 Task: Move the task Integrate a new online platform for online pet care services to the section To-Do in the project CoreLine and sort the tasks in the project by Last modified on
Action: Mouse moved to (102, 383)
Screenshot: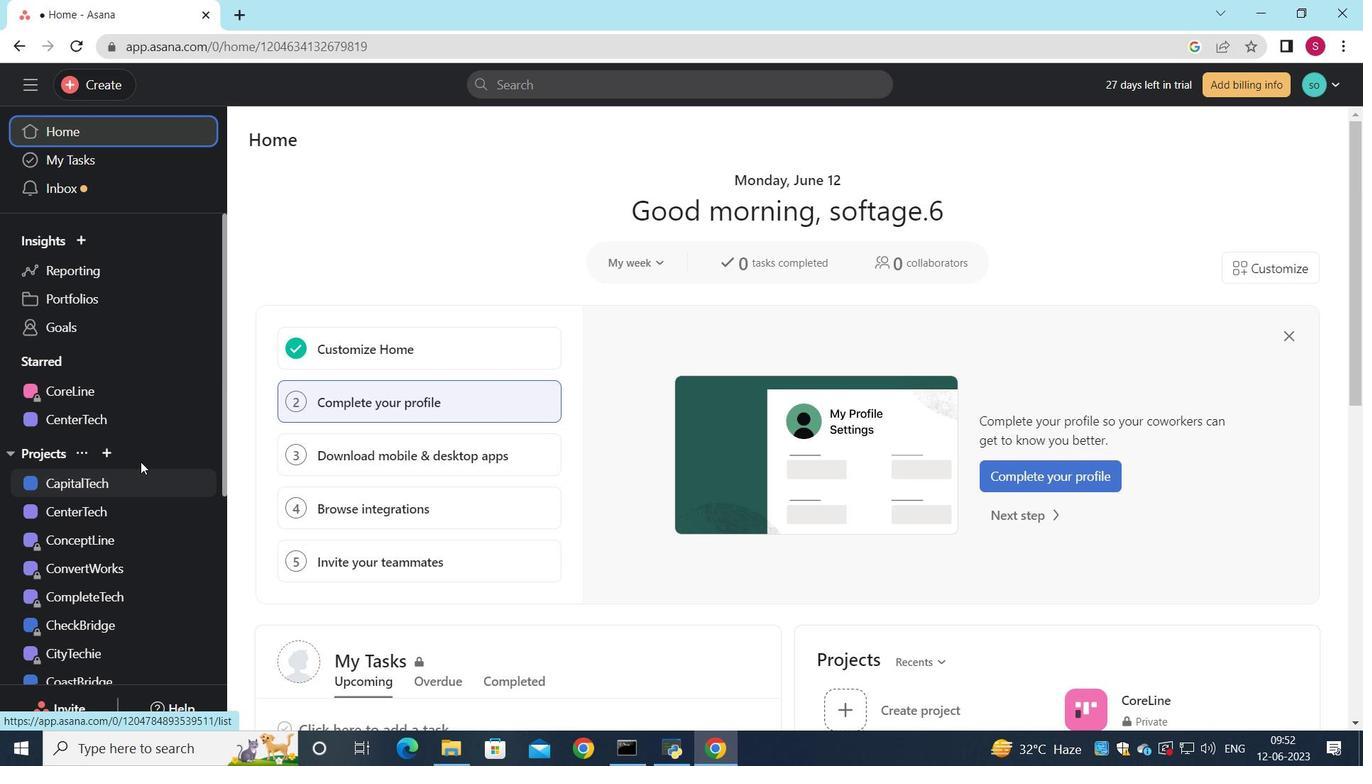 
Action: Mouse pressed left at (102, 383)
Screenshot: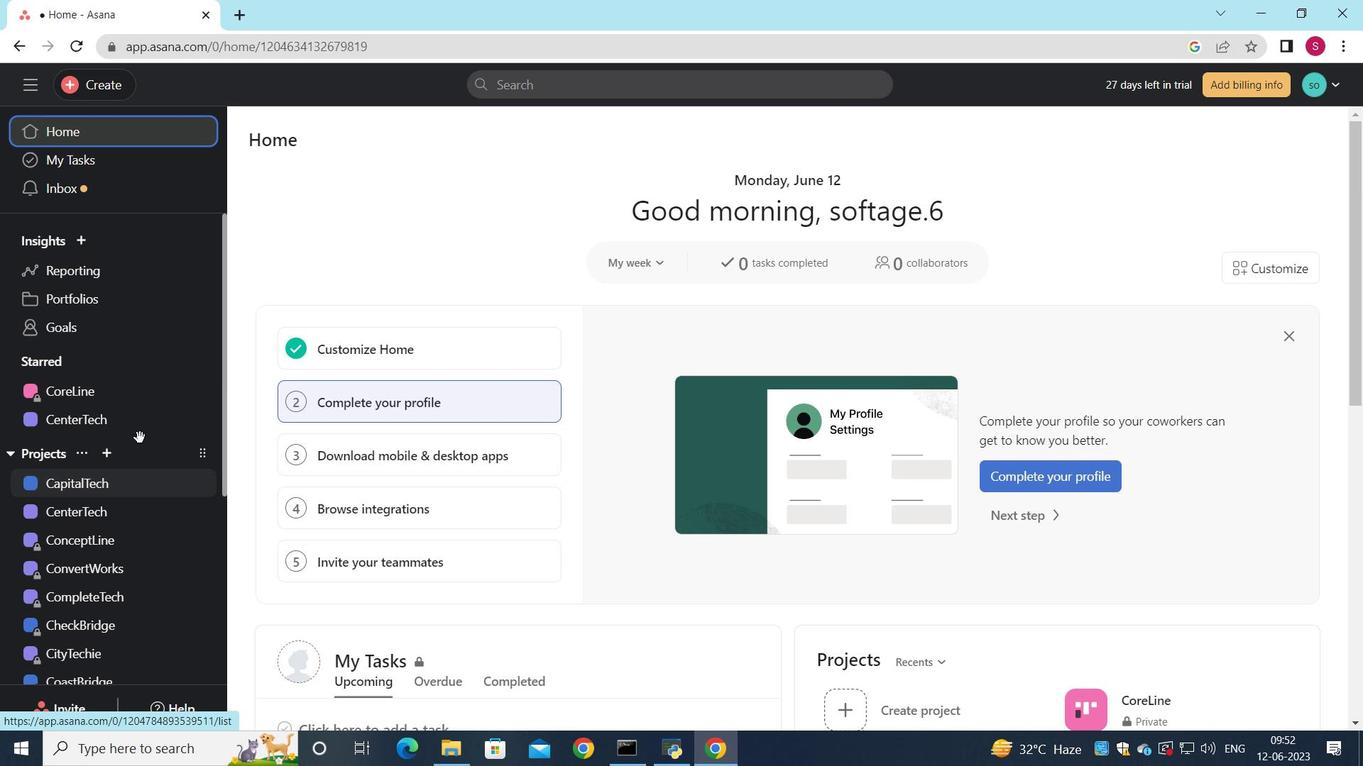 
Action: Mouse moved to (411, 492)
Screenshot: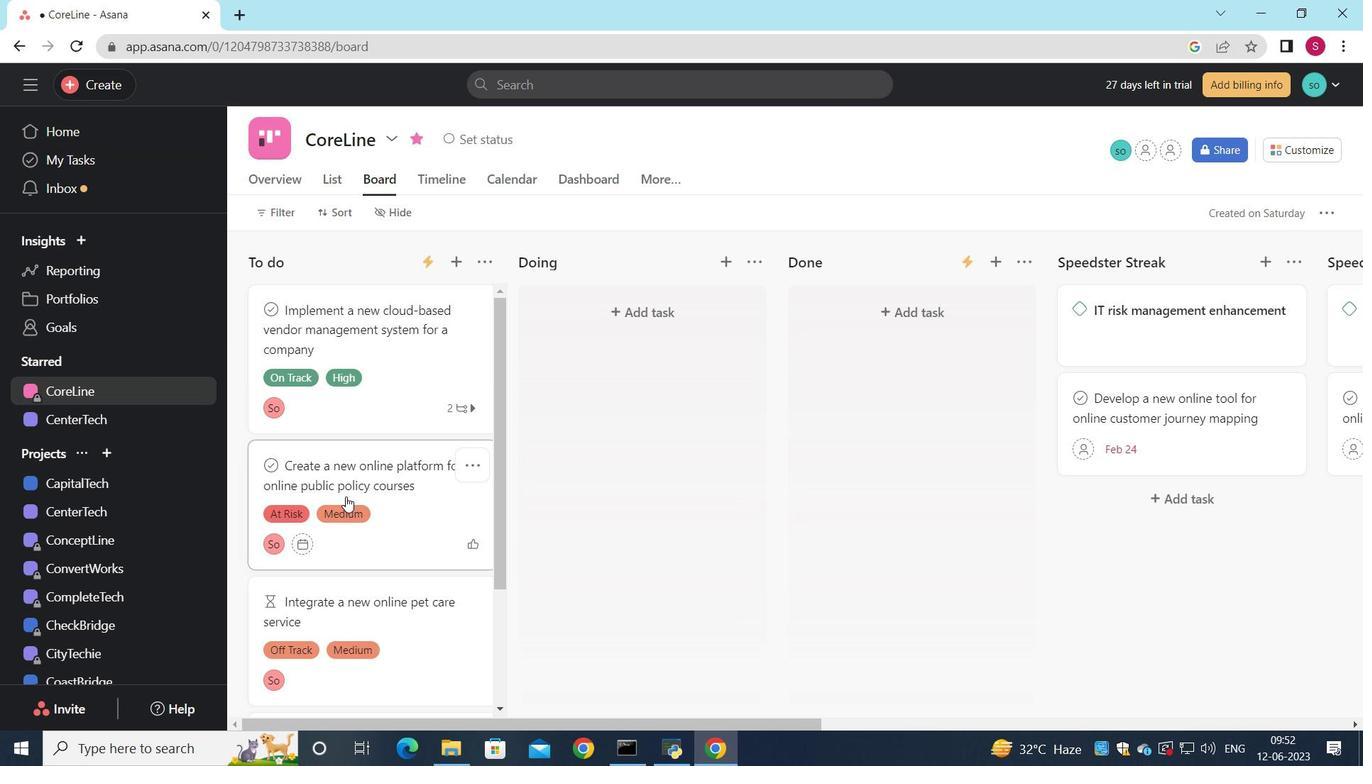 
Action: Mouse scrolled (411, 491) with delta (0, 0)
Screenshot: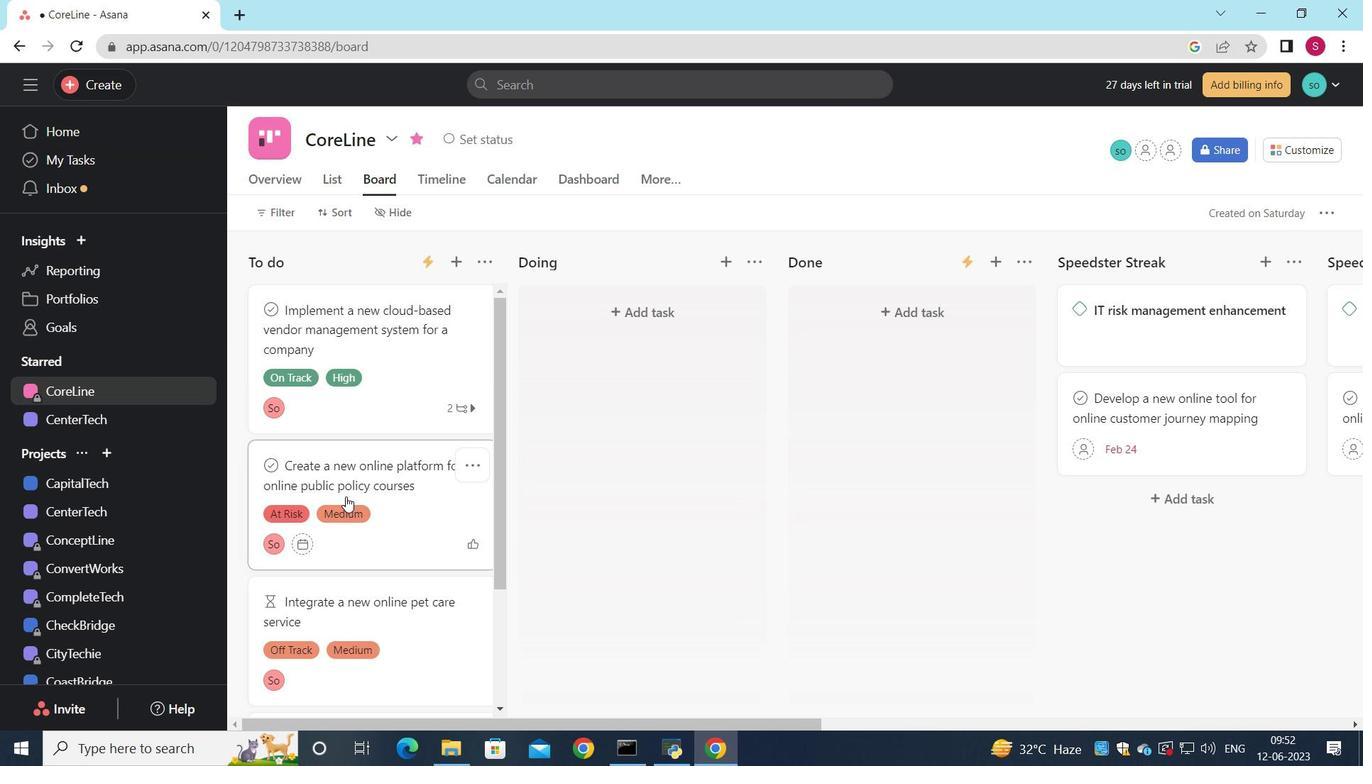 
Action: Mouse scrolled (411, 491) with delta (0, 0)
Screenshot: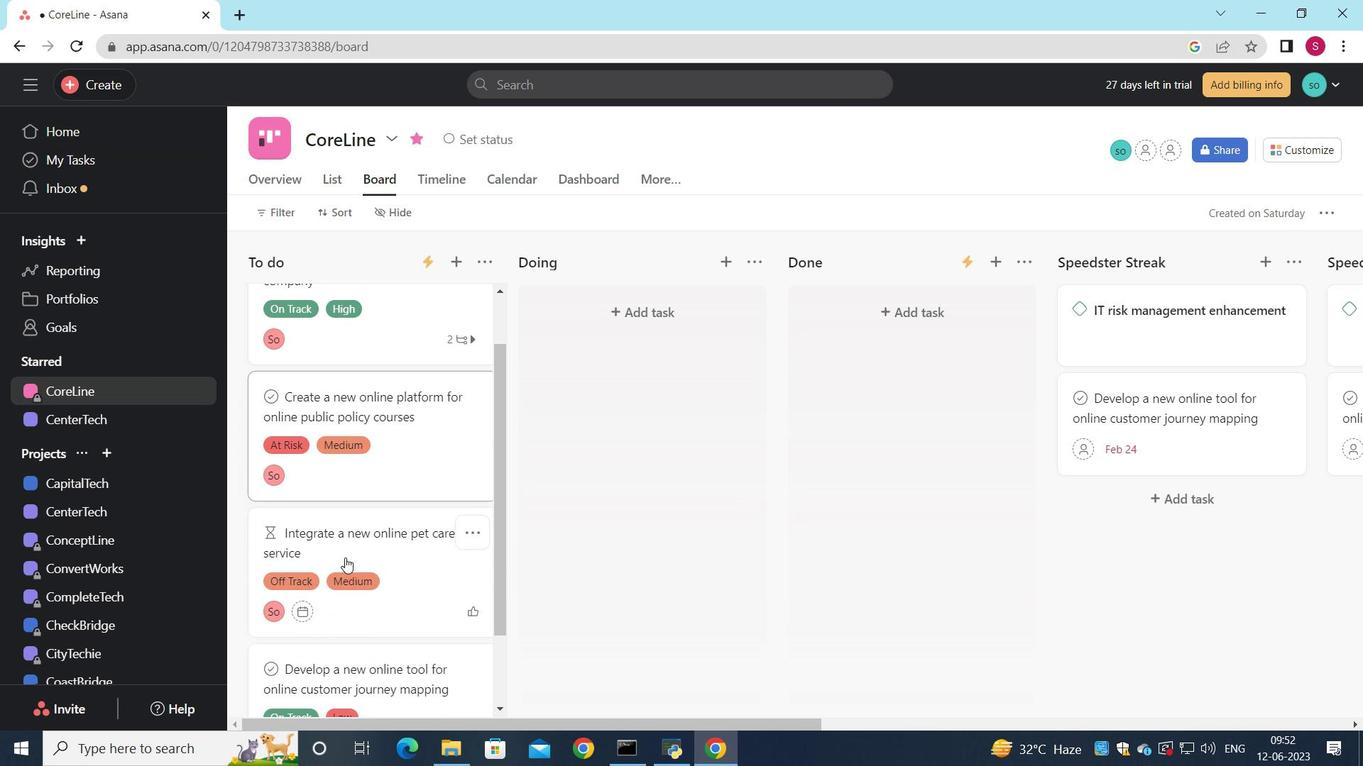 
Action: Mouse moved to (470, 431)
Screenshot: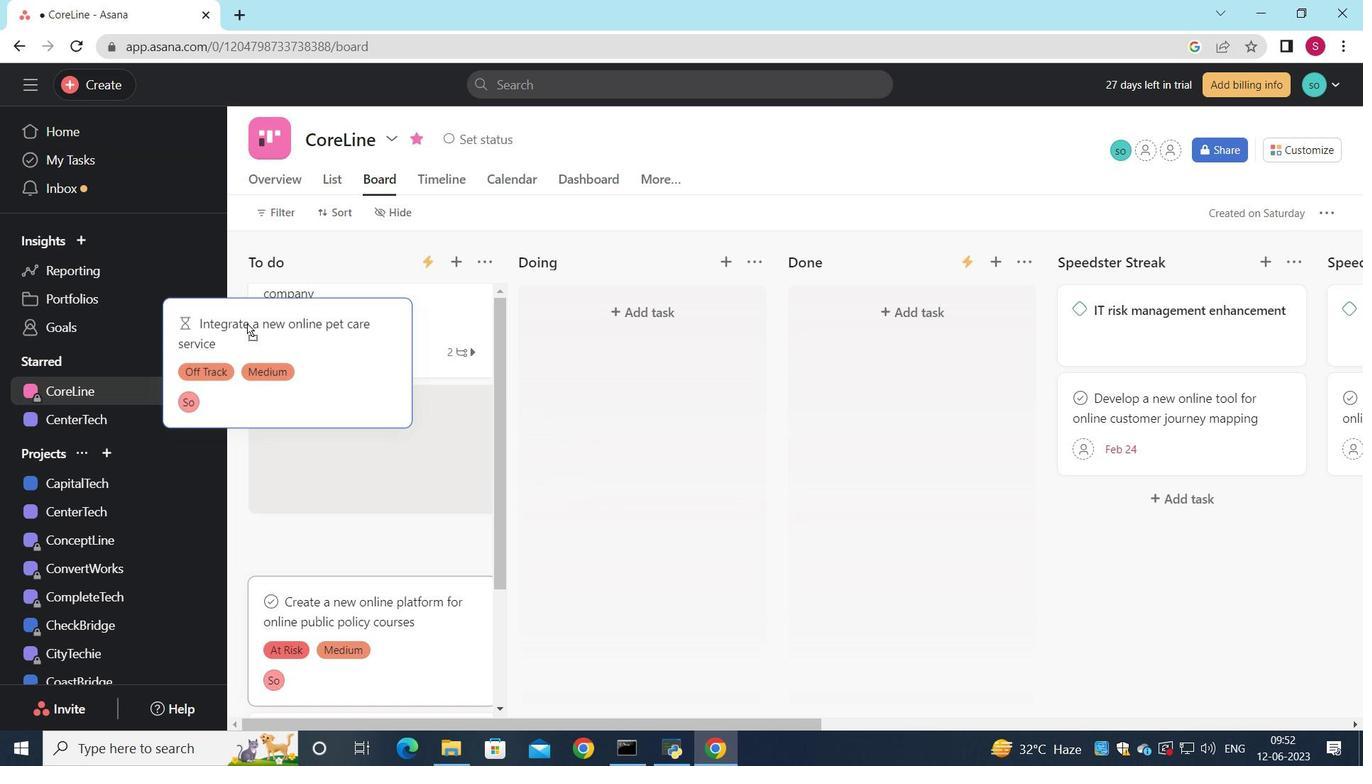 
Action: Mouse pressed left at (470, 431)
Screenshot: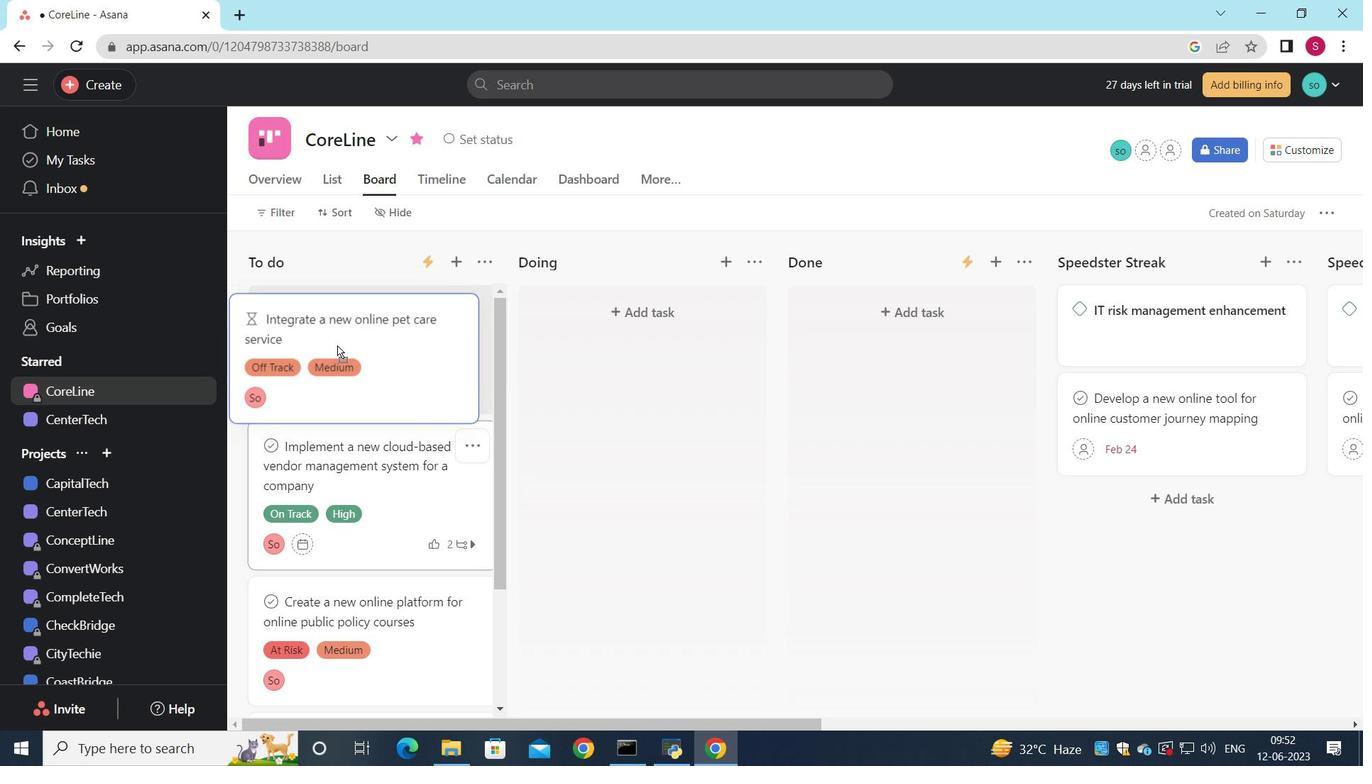 
Action: Mouse moved to (420, 481)
Screenshot: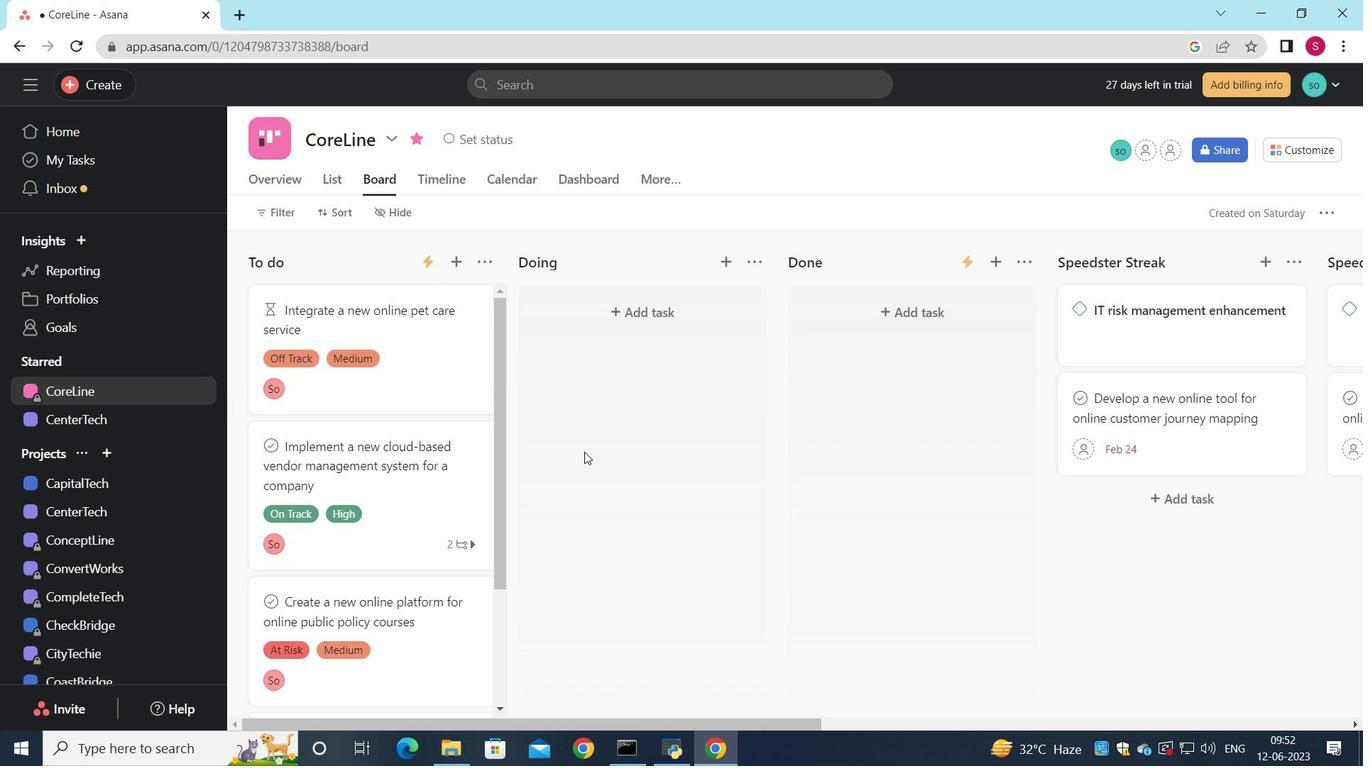 
Action: Mouse pressed left at (420, 481)
Screenshot: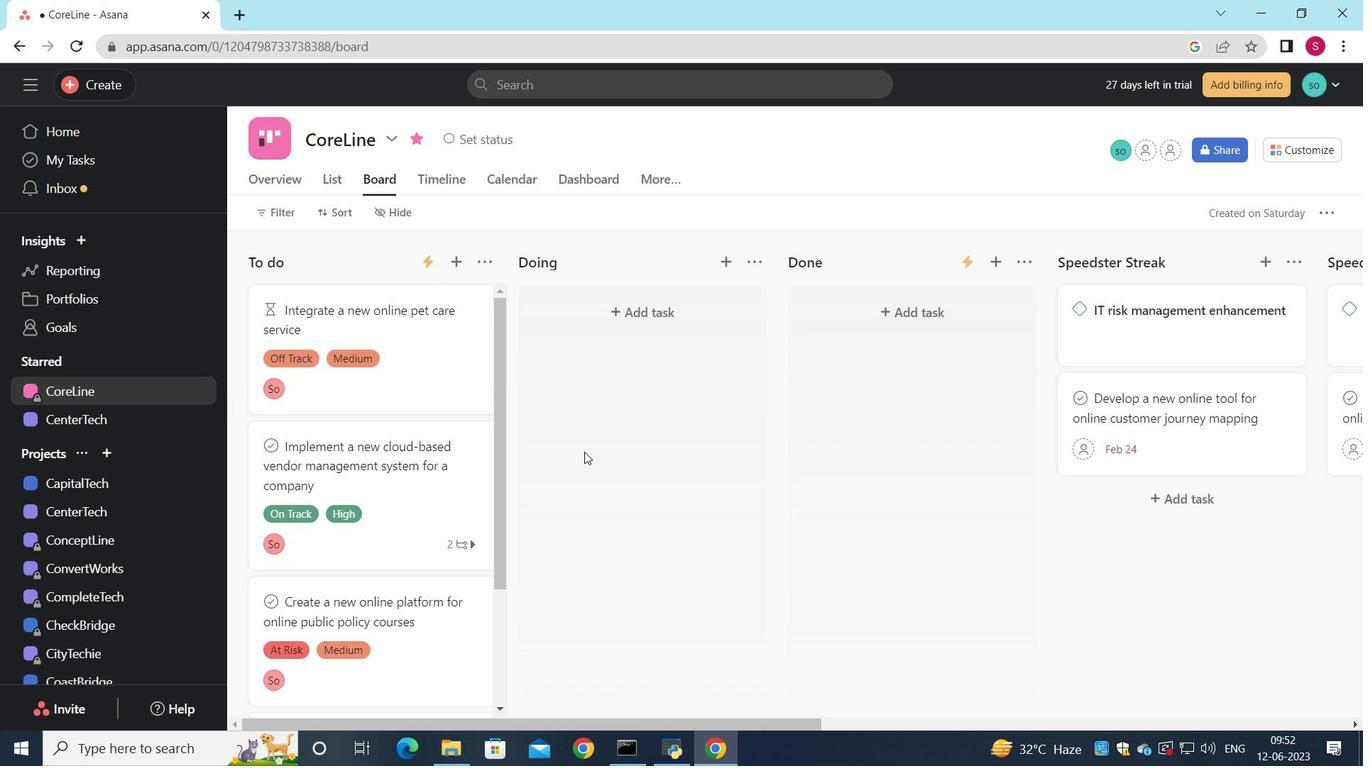 
Action: Mouse moved to (597, 529)
Screenshot: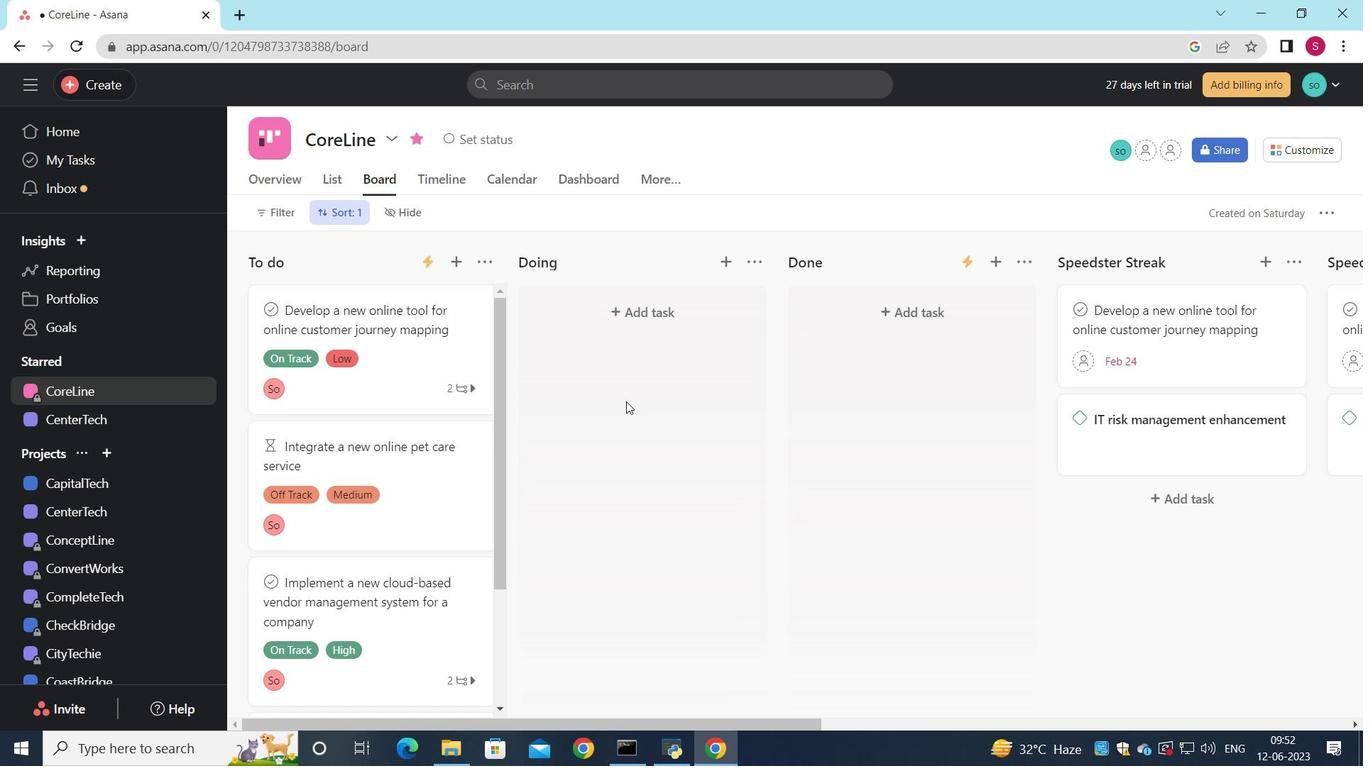 
Action: Mouse pressed left at (597, 529)
Screenshot: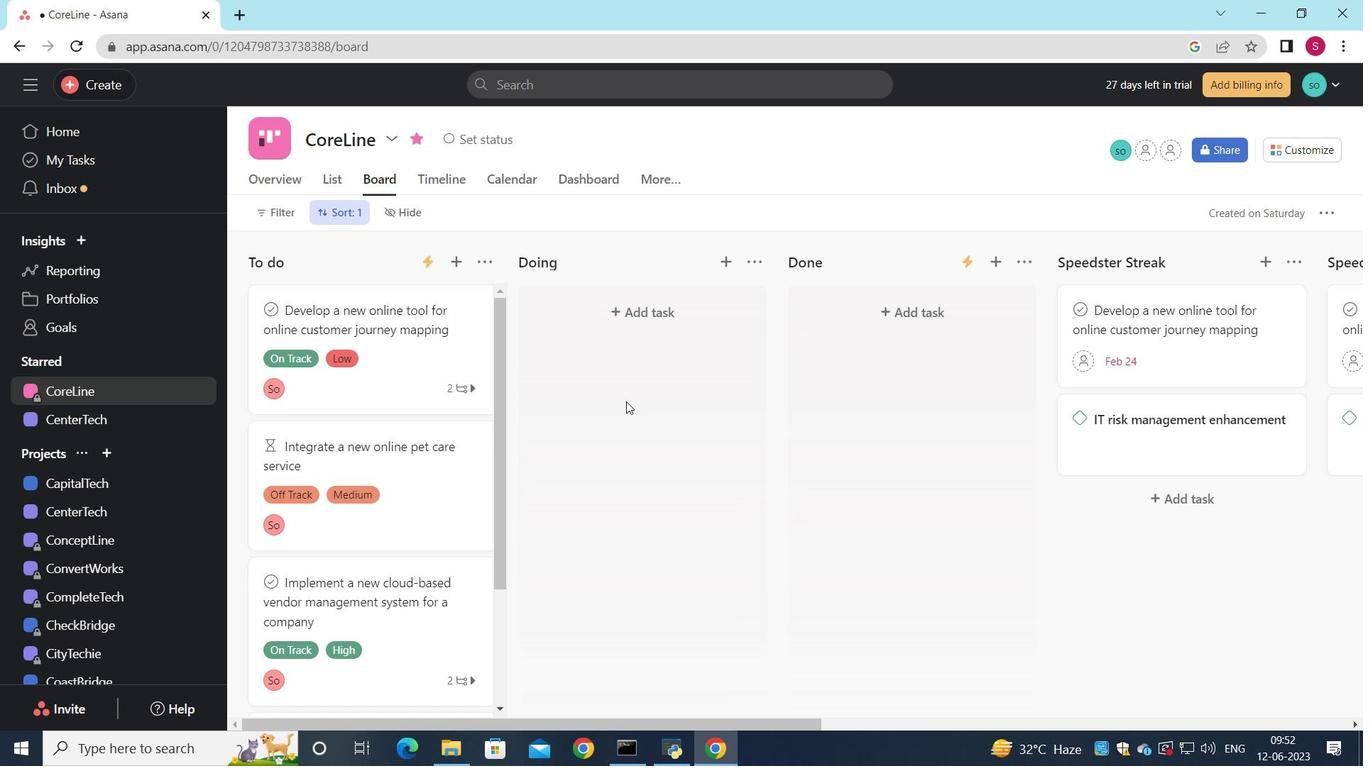 
Action: Mouse moved to (145, 386)
Screenshot: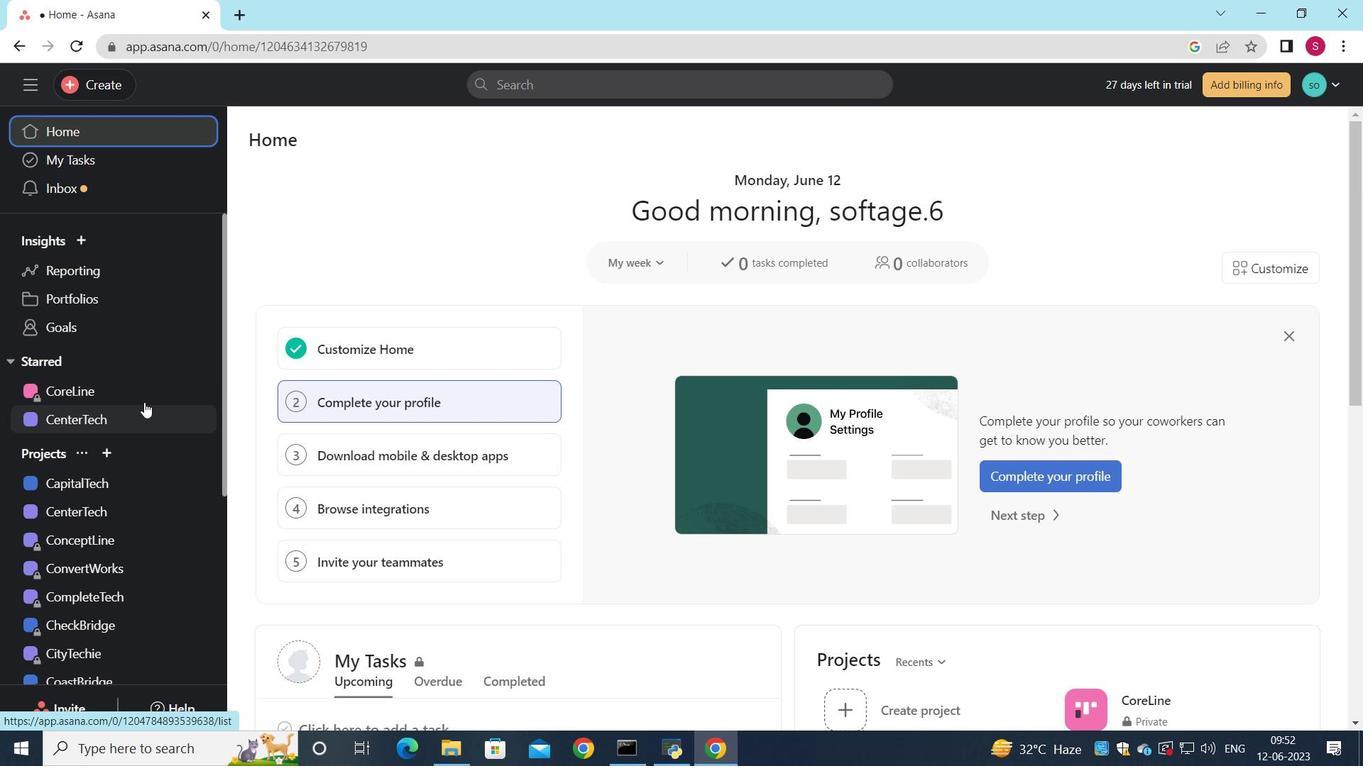 
Action: Mouse pressed left at (145, 386)
Screenshot: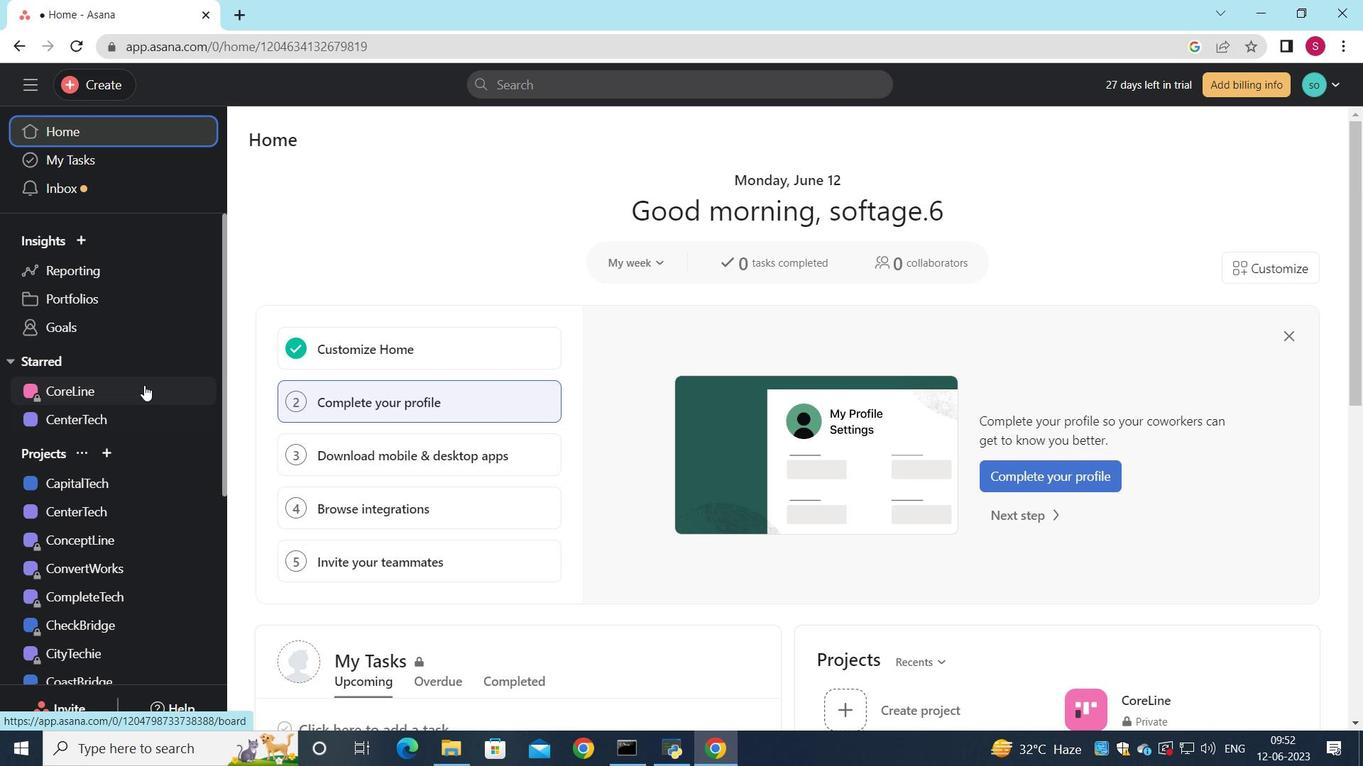 
Action: Mouse moved to (347, 497)
Screenshot: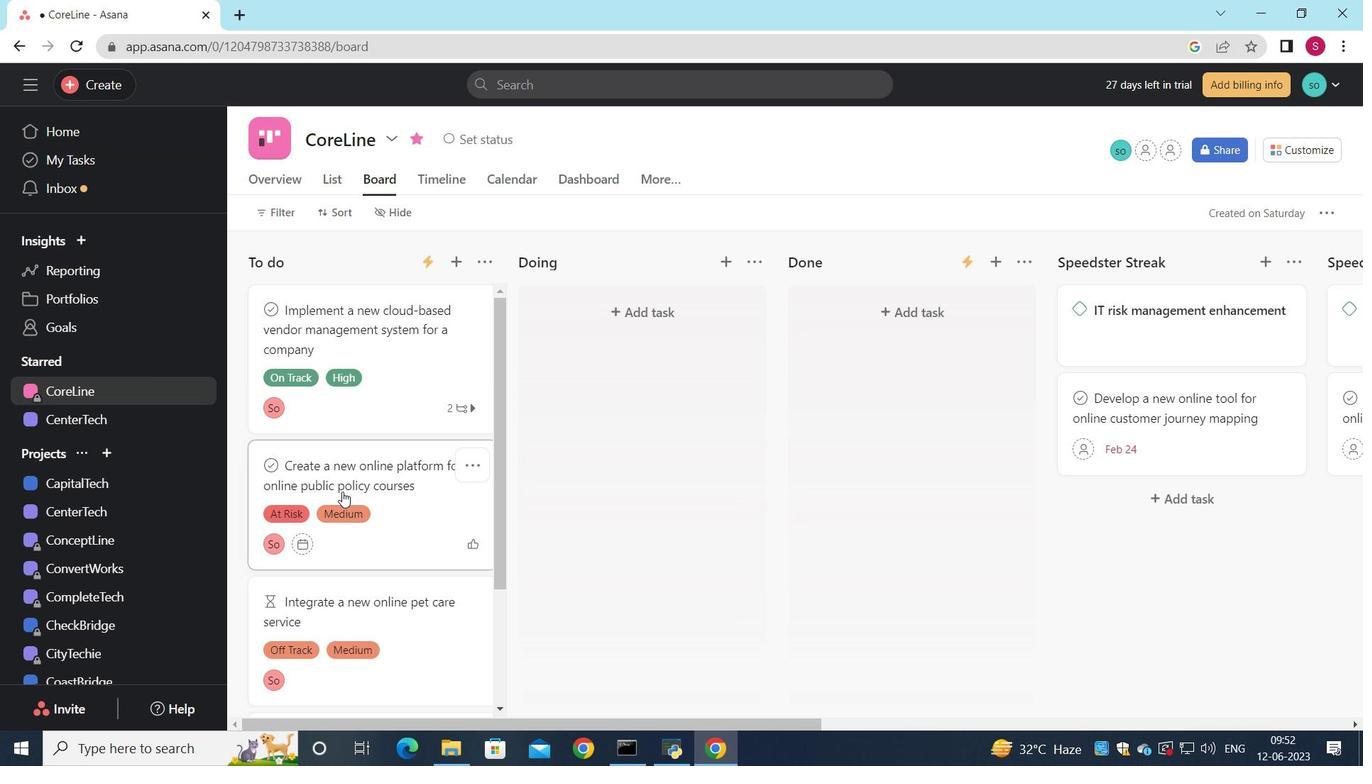 
Action: Mouse scrolled (343, 492) with delta (0, 0)
Screenshot: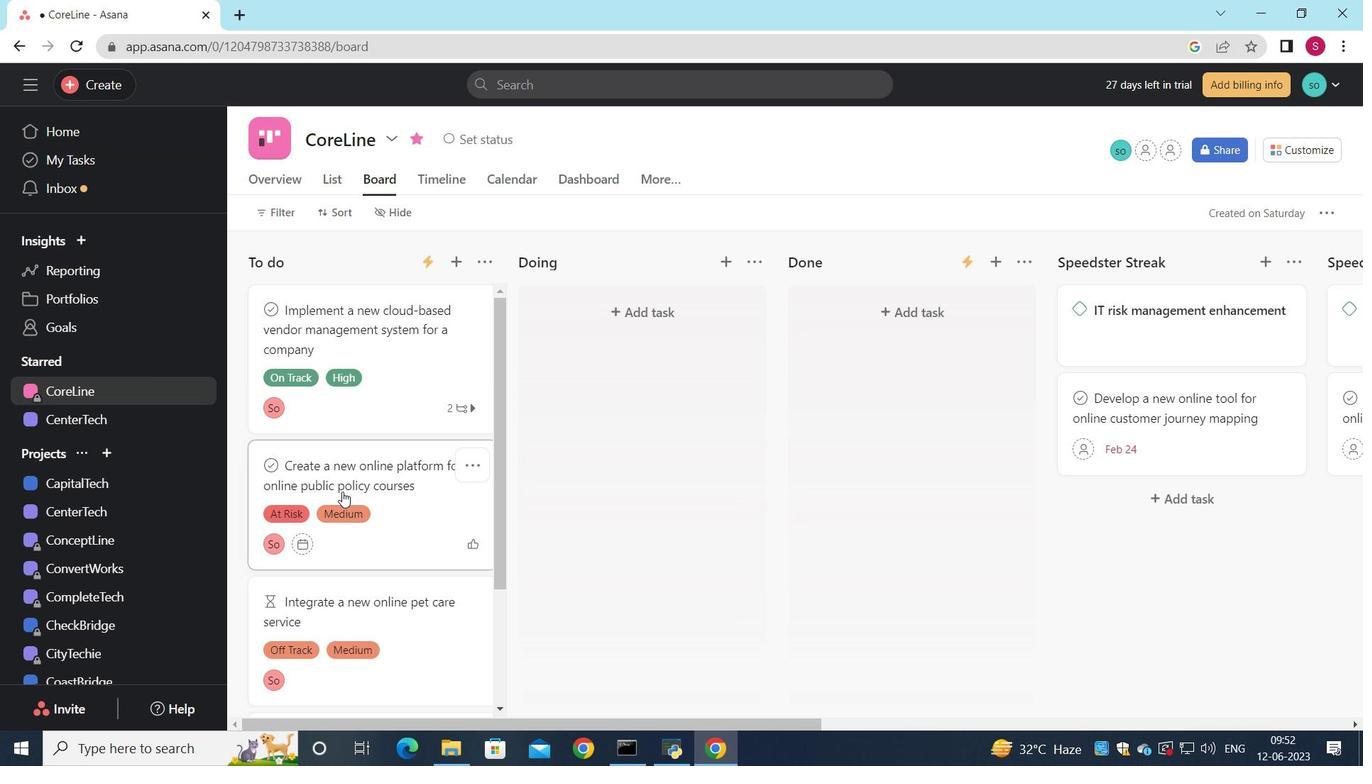 
Action: Mouse moved to (352, 541)
Screenshot: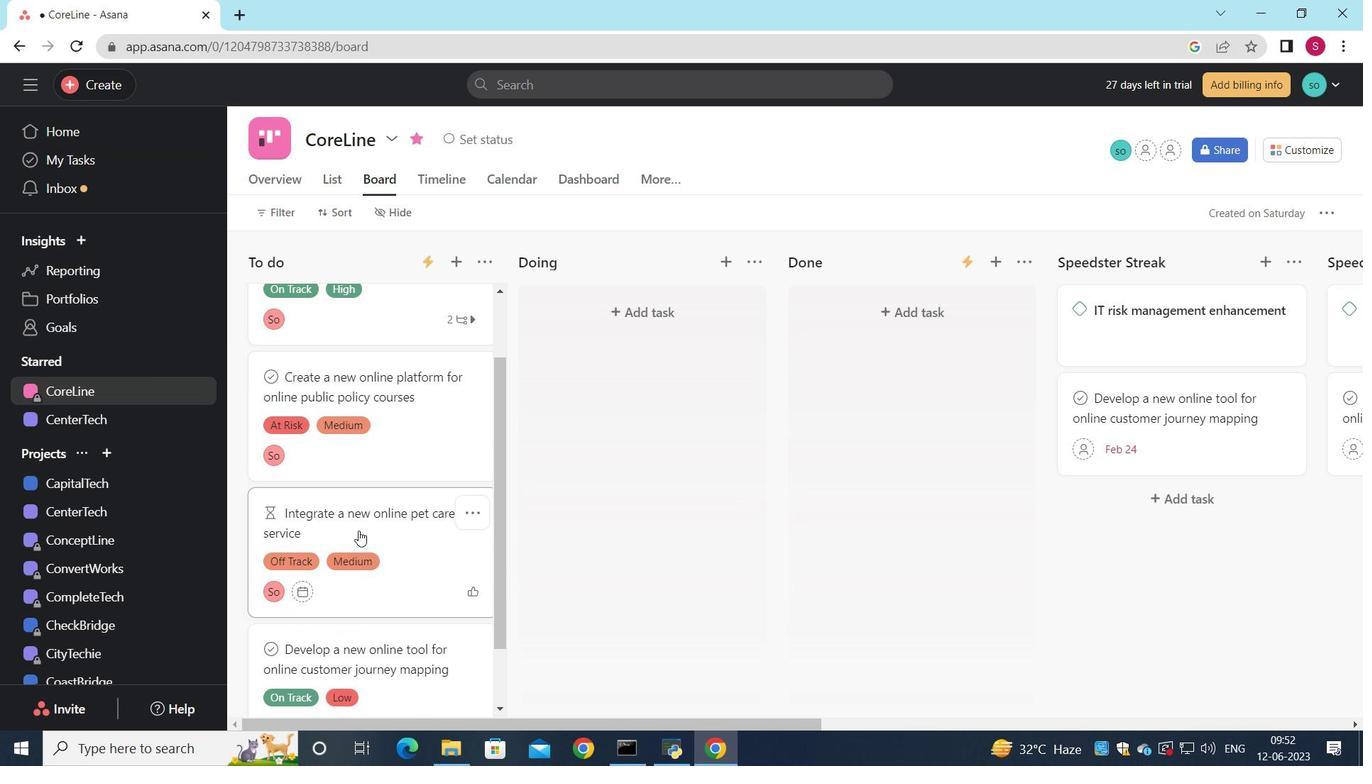 
Action: Mouse pressed left at (352, 541)
Screenshot: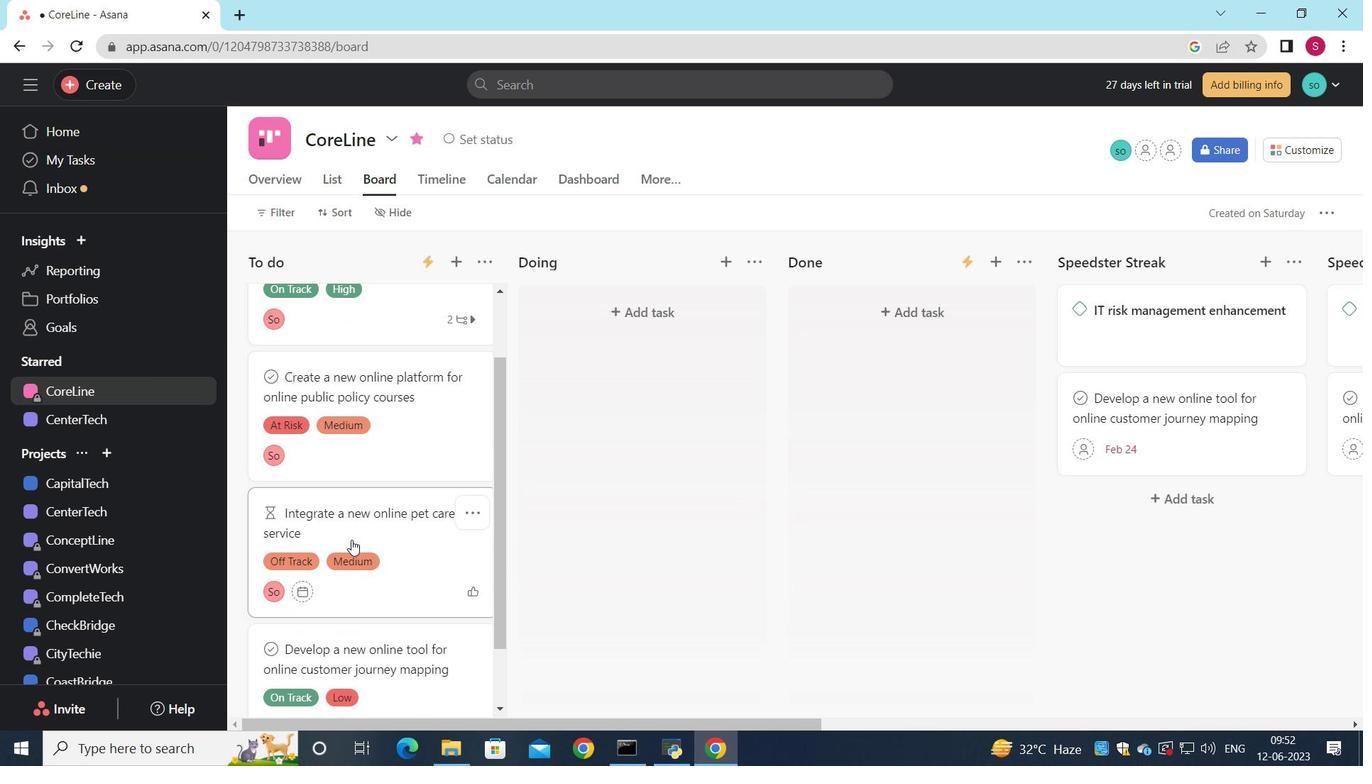 
Action: Mouse moved to (340, 213)
Screenshot: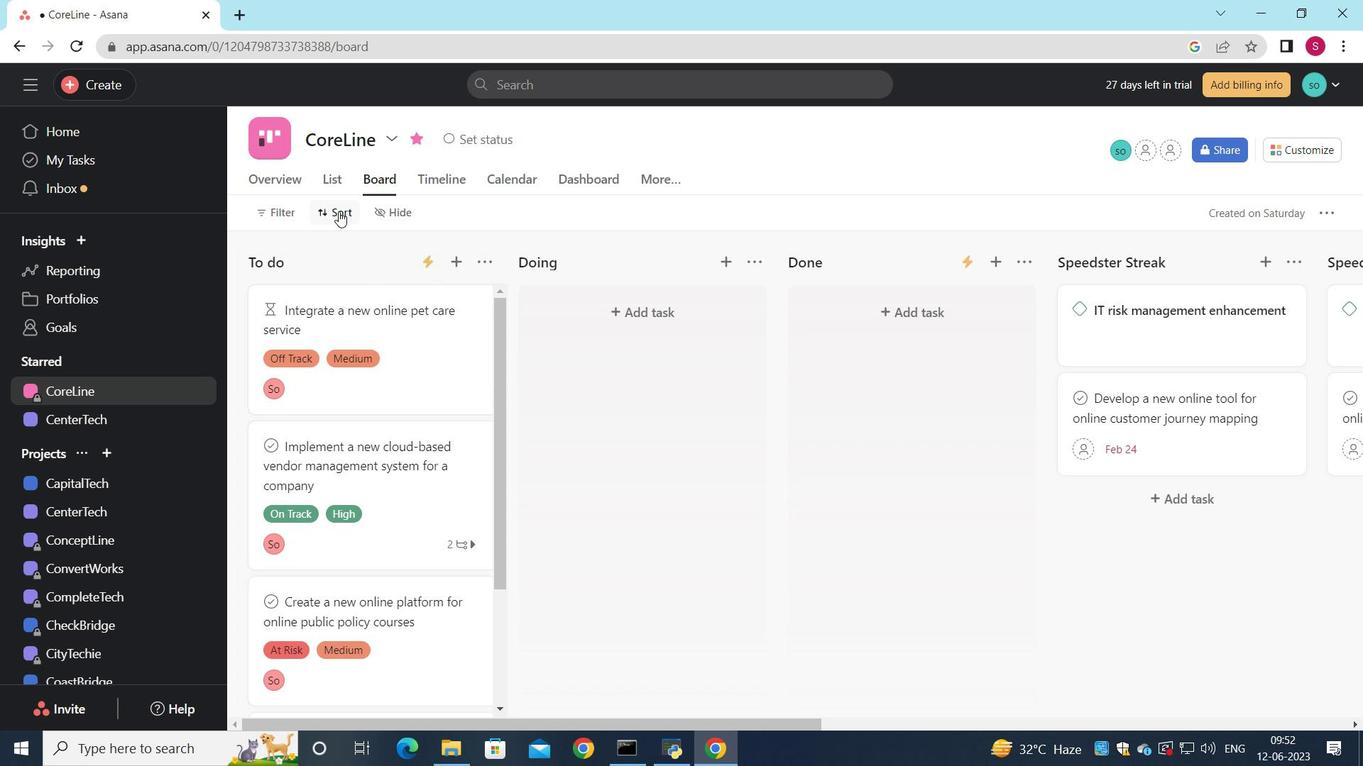 
Action: Mouse pressed left at (340, 213)
Screenshot: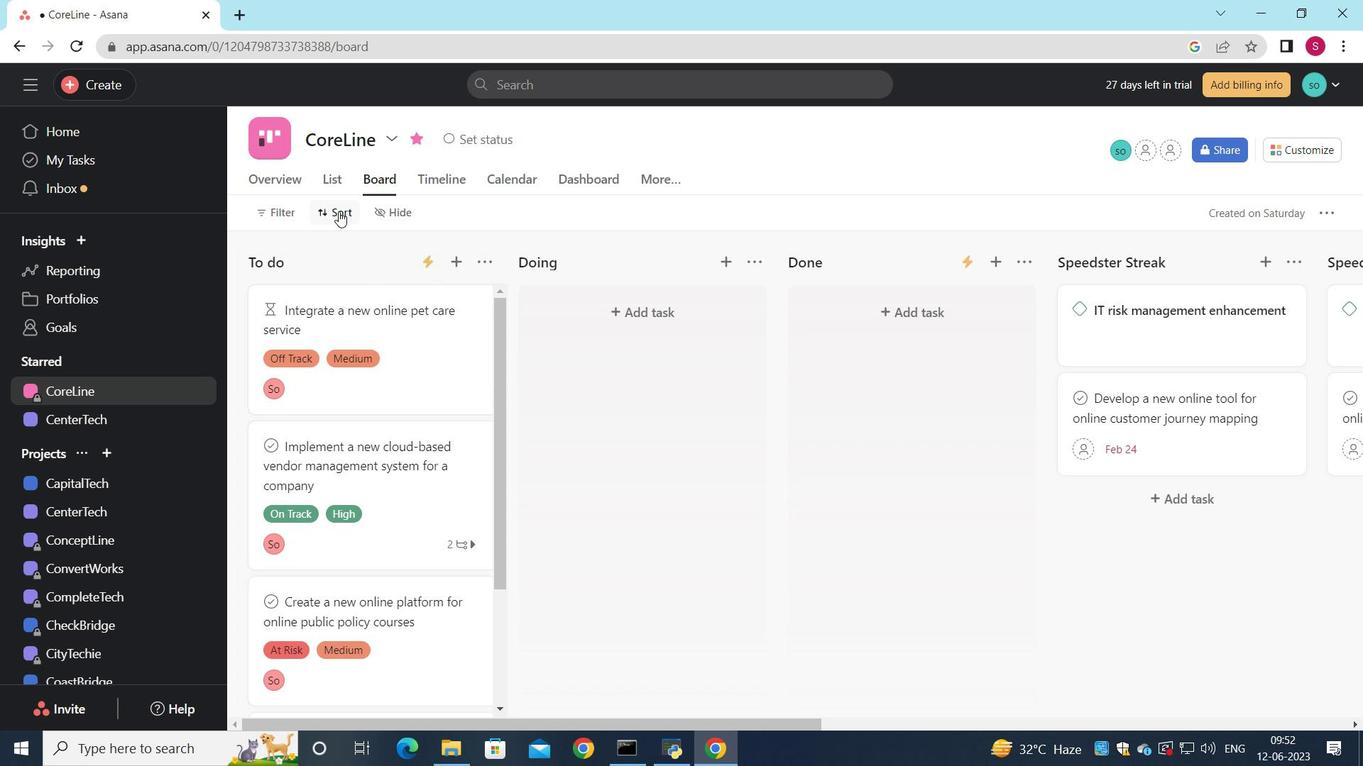 
Action: Mouse moved to (399, 458)
Screenshot: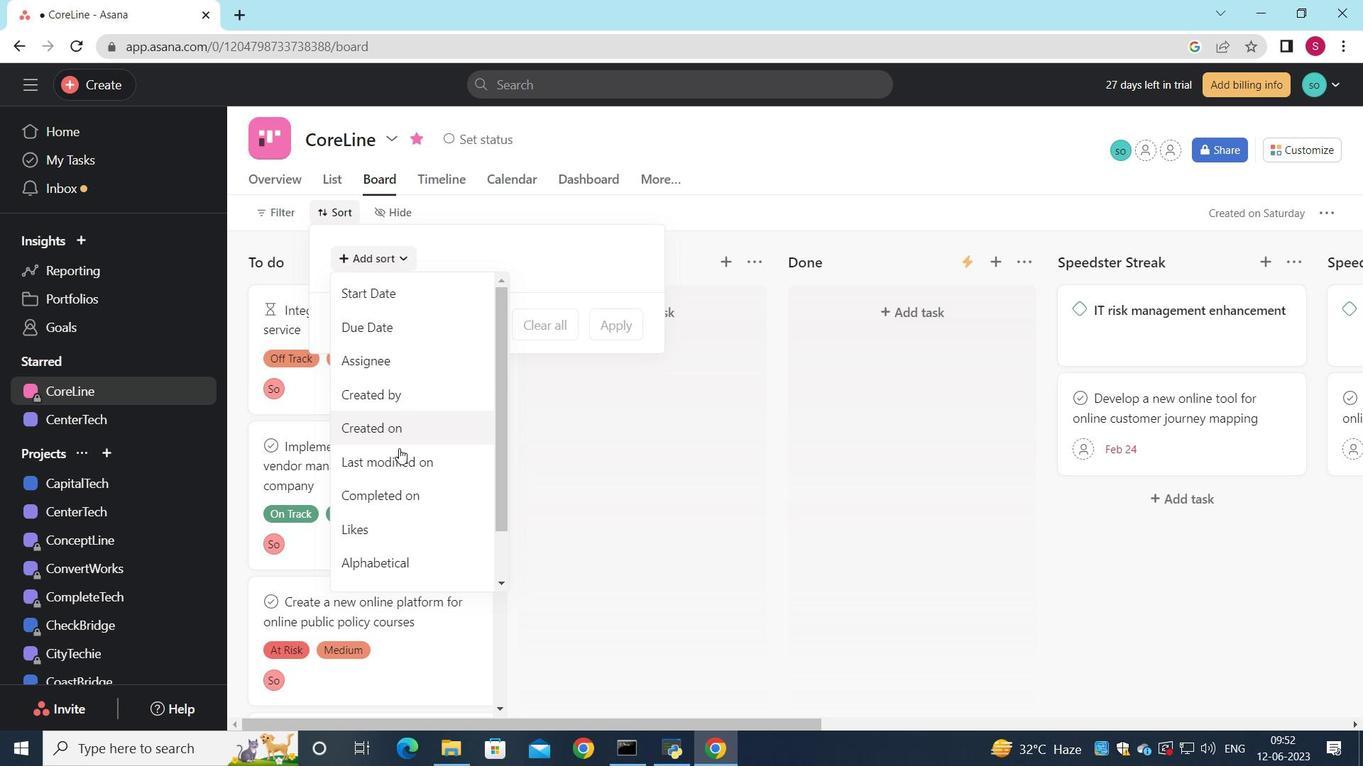 
Action: Mouse pressed left at (399, 458)
Screenshot: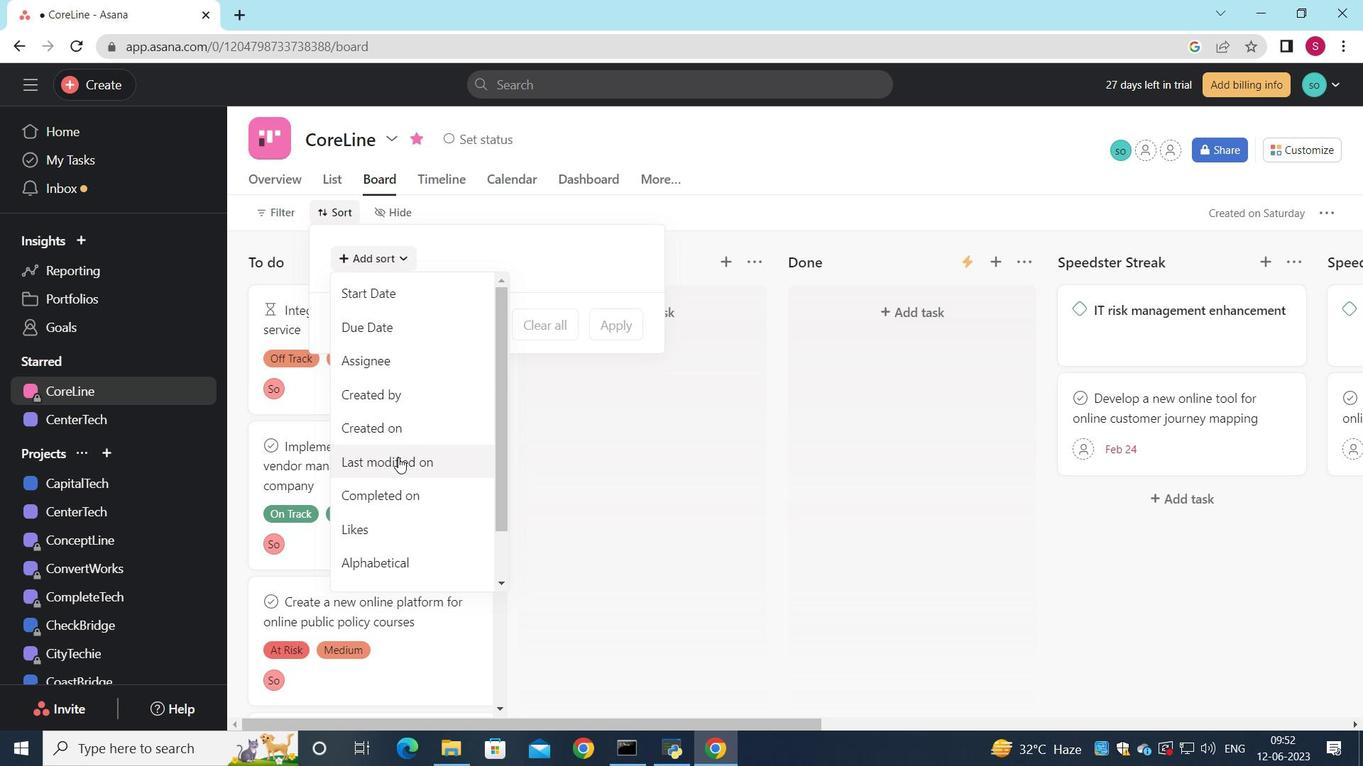 
Action: Mouse moved to (627, 402)
Screenshot: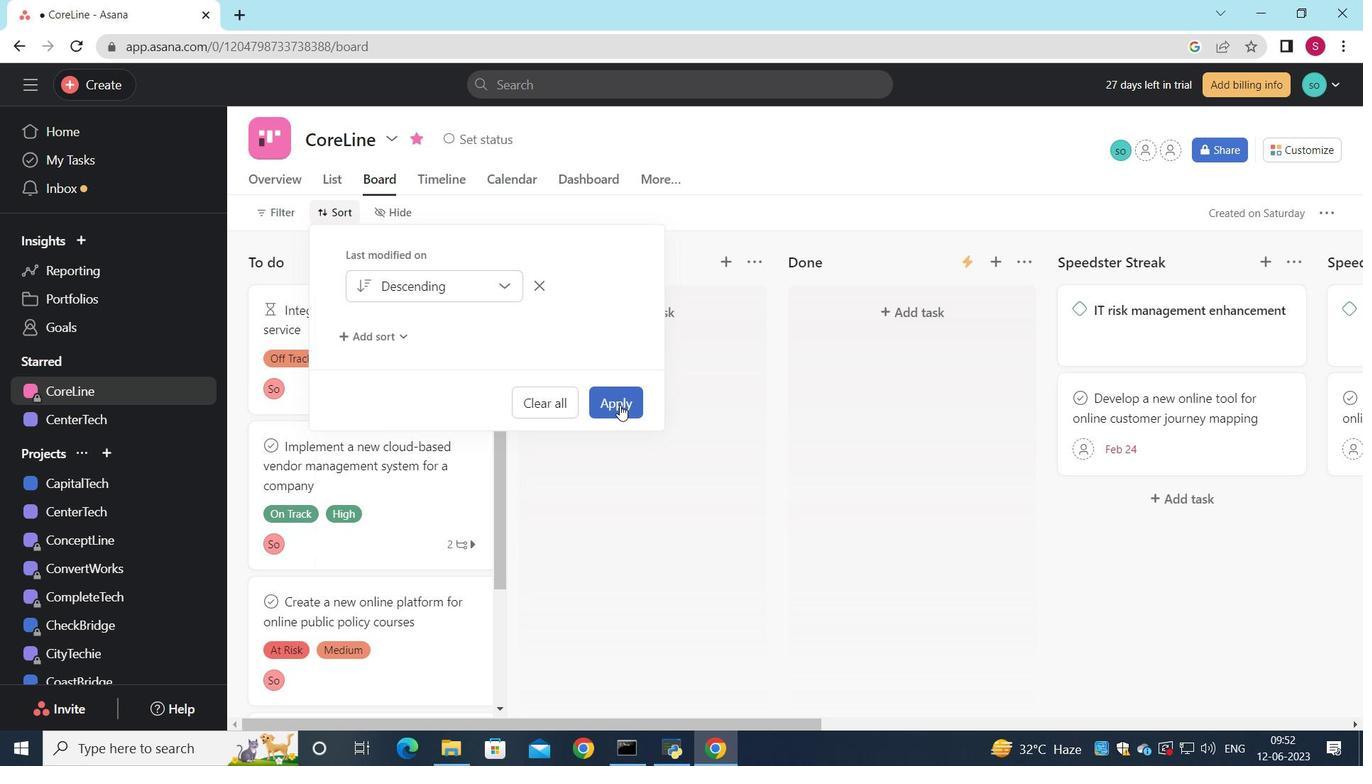 
Action: Mouse pressed left at (627, 402)
Screenshot: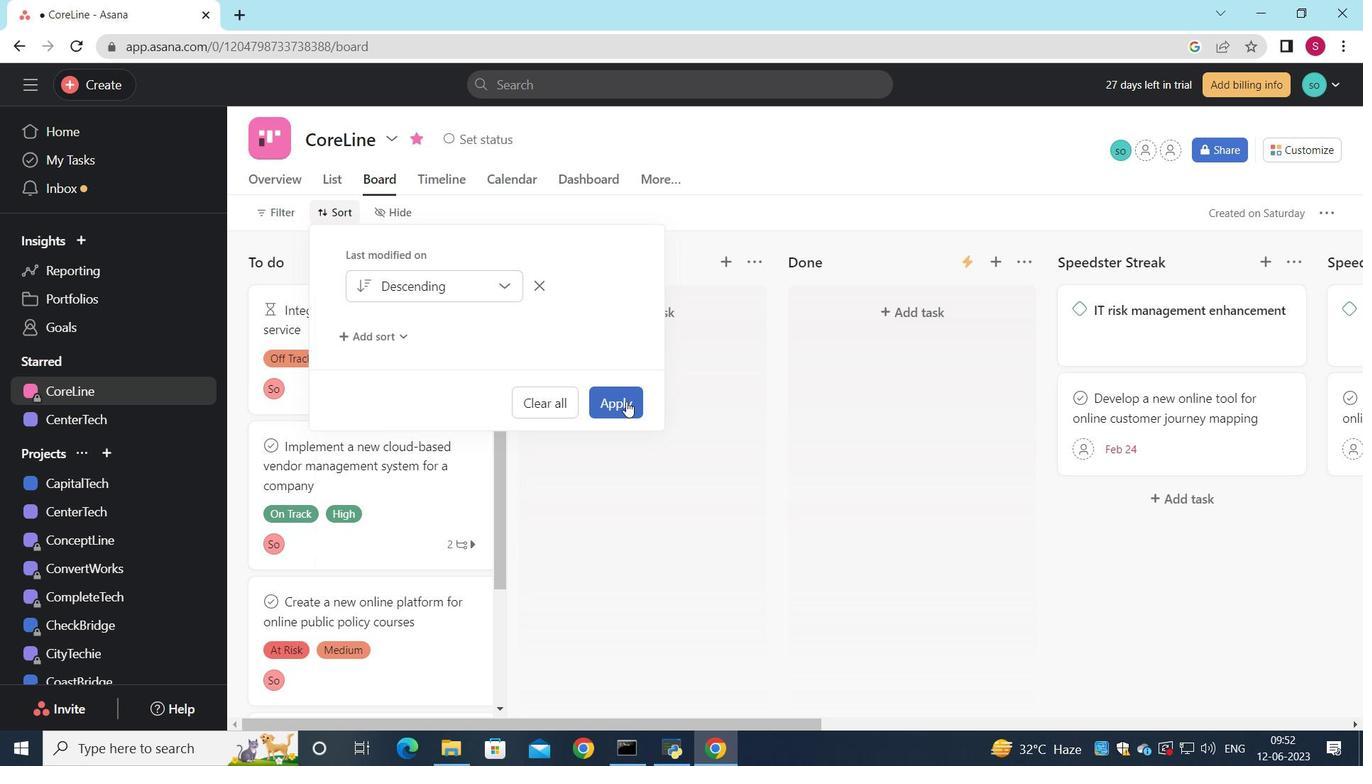 
